Task: Add the task  Create a new online platform for online DIY courses to the section Sonic Splash in the project ComposePro and add a Due Date to the respective task as 2024/01/03
Action: Mouse moved to (300, 258)
Screenshot: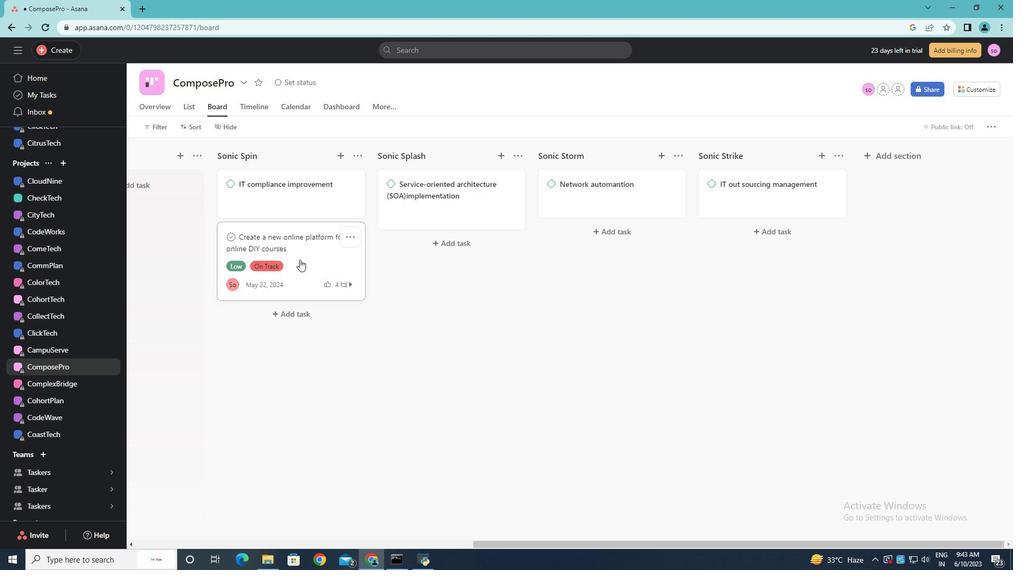 
Action: Mouse pressed left at (300, 258)
Screenshot: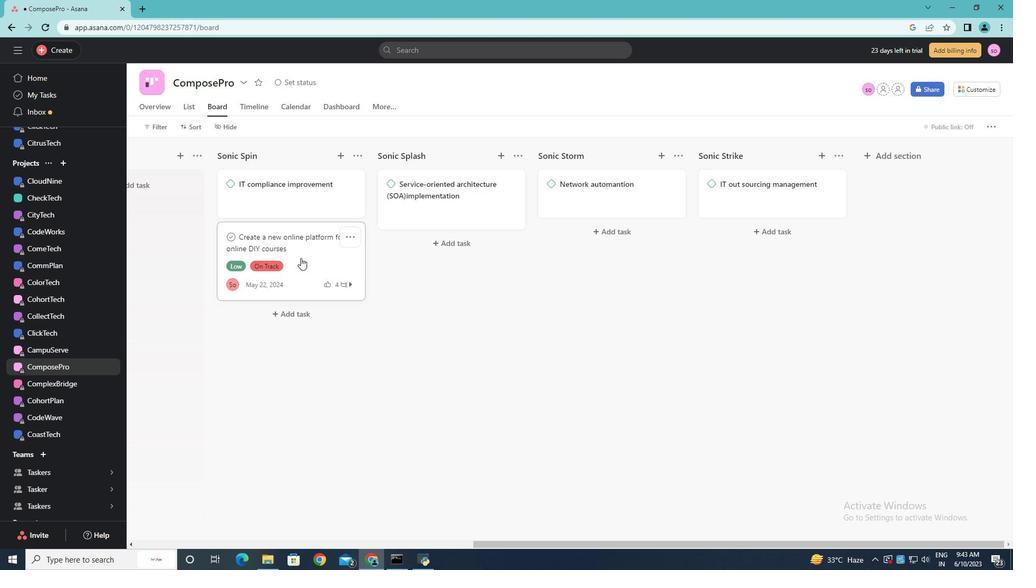 
Action: Mouse moved to (437, 297)
Screenshot: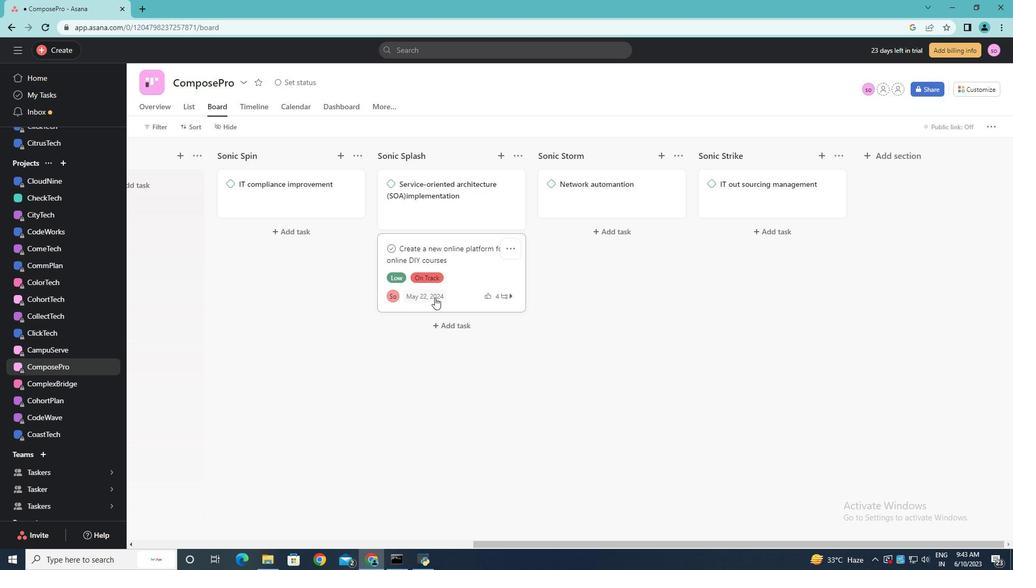 
Action: Mouse pressed left at (437, 297)
Screenshot: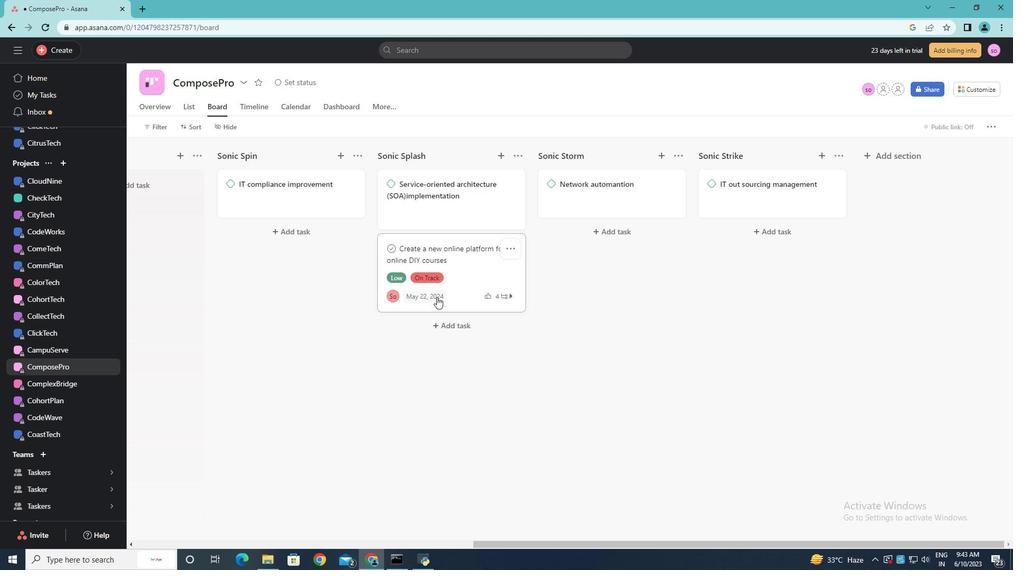 
Action: Mouse moved to (413, 346)
Screenshot: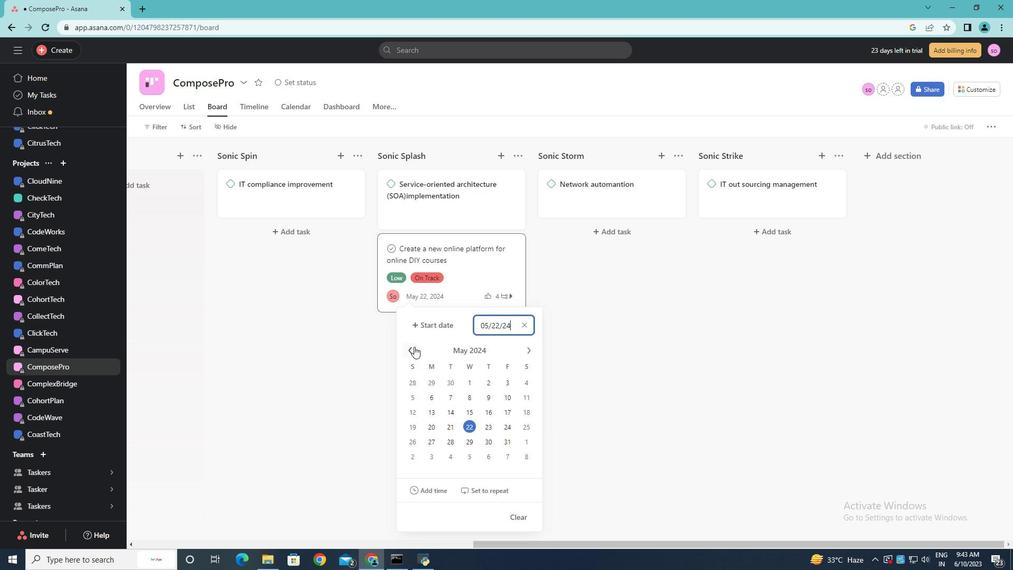 
Action: Mouse pressed left at (413, 346)
Screenshot: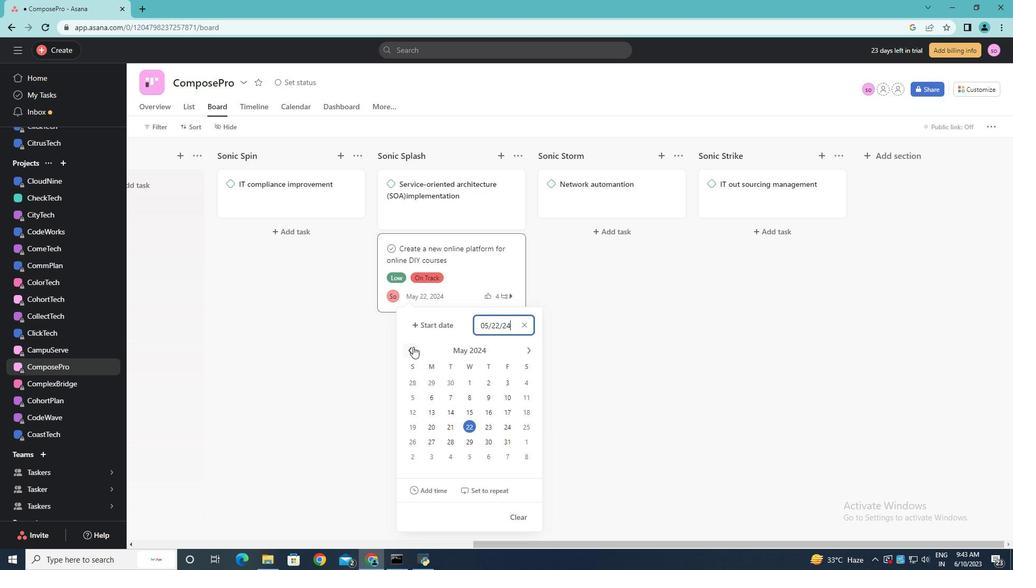 
Action: Mouse pressed left at (413, 346)
Screenshot: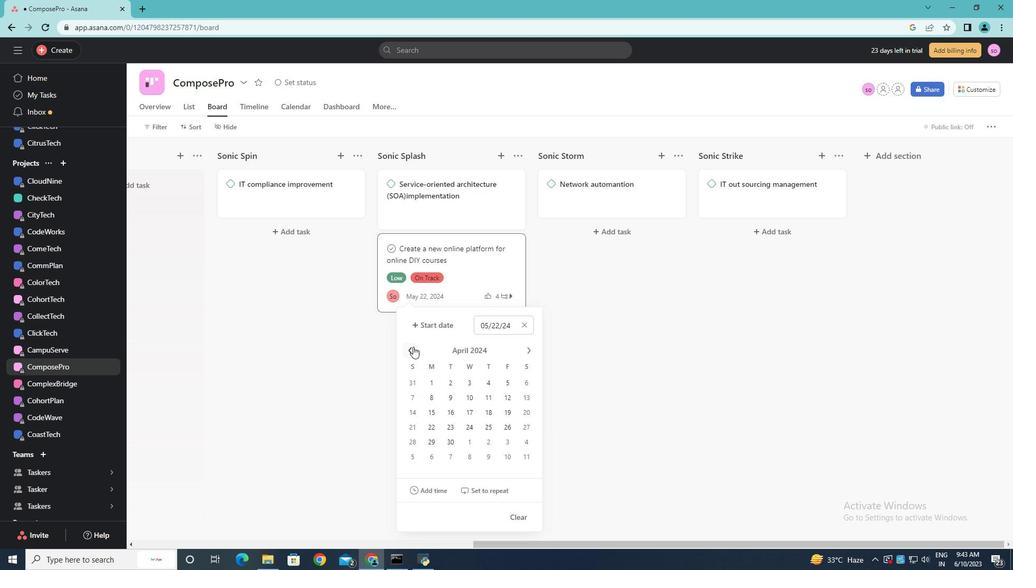 
Action: Mouse pressed left at (413, 346)
Screenshot: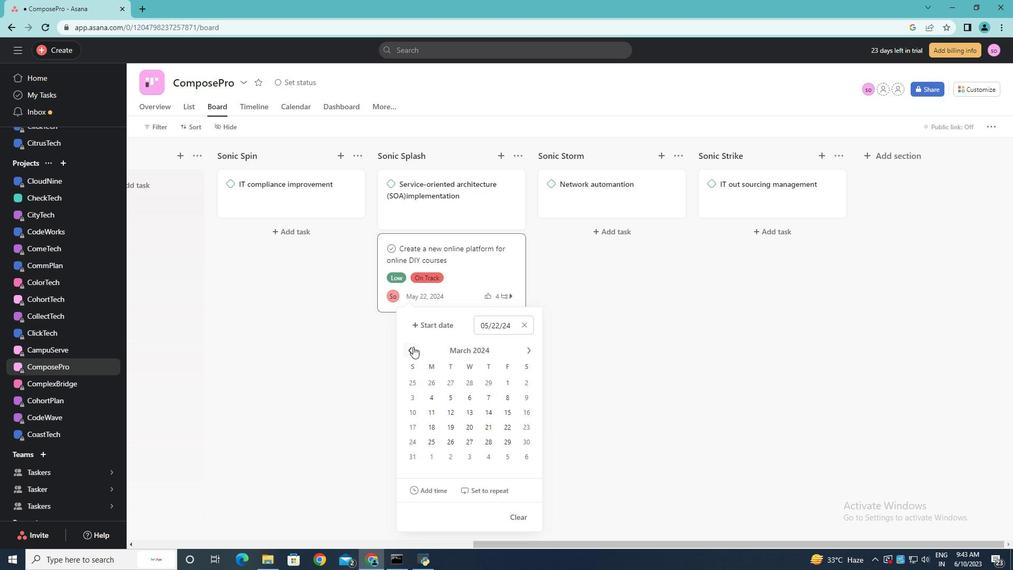 
Action: Mouse pressed left at (413, 346)
Screenshot: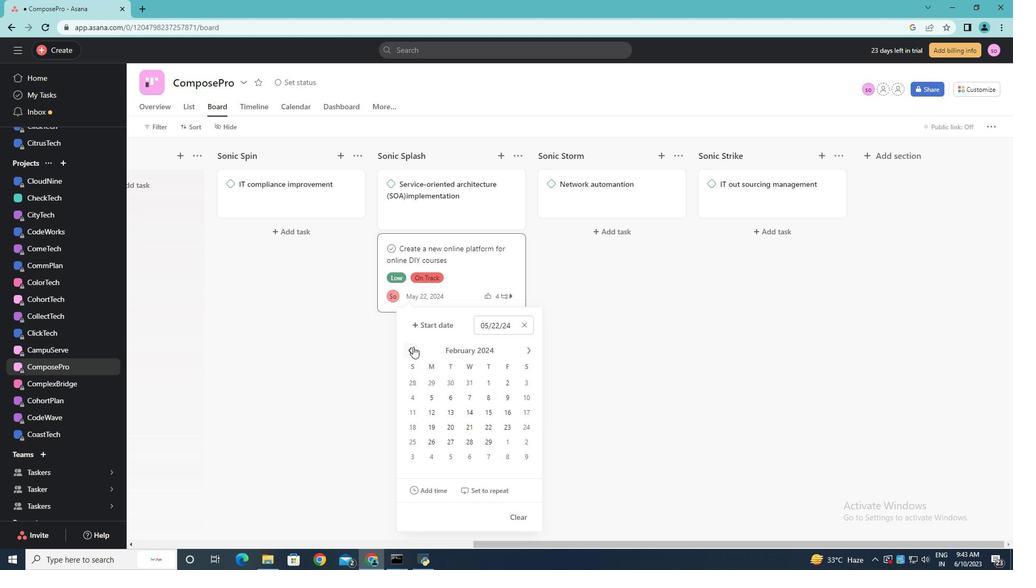 
Action: Mouse moved to (471, 383)
Screenshot: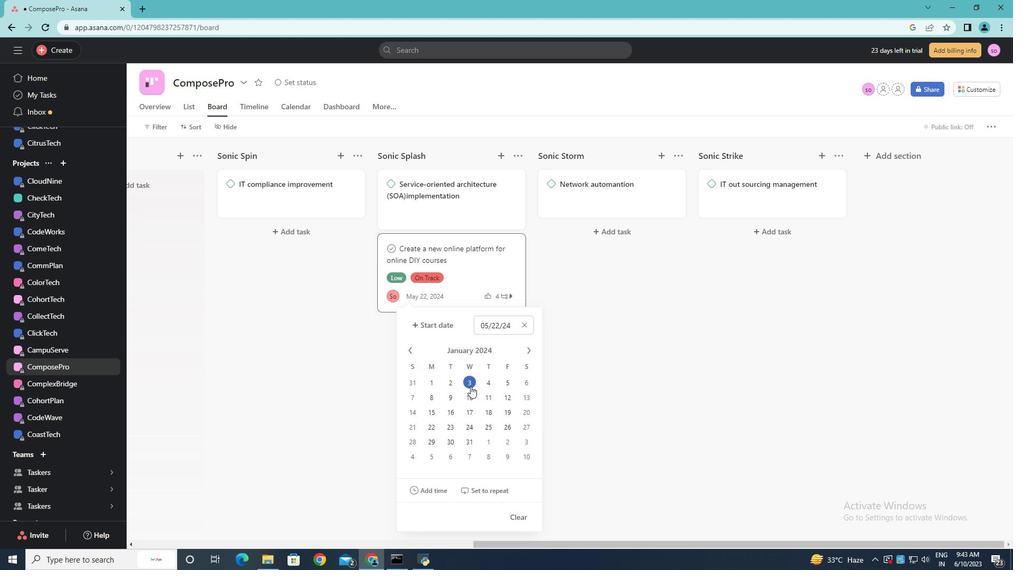 
Action: Mouse pressed left at (471, 383)
Screenshot: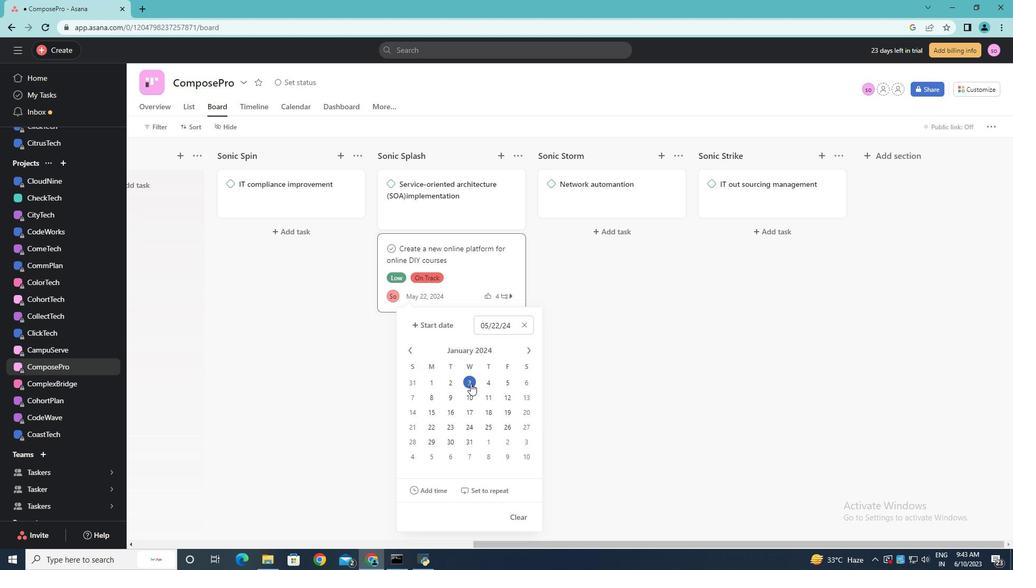 
Action: Mouse moved to (618, 427)
Screenshot: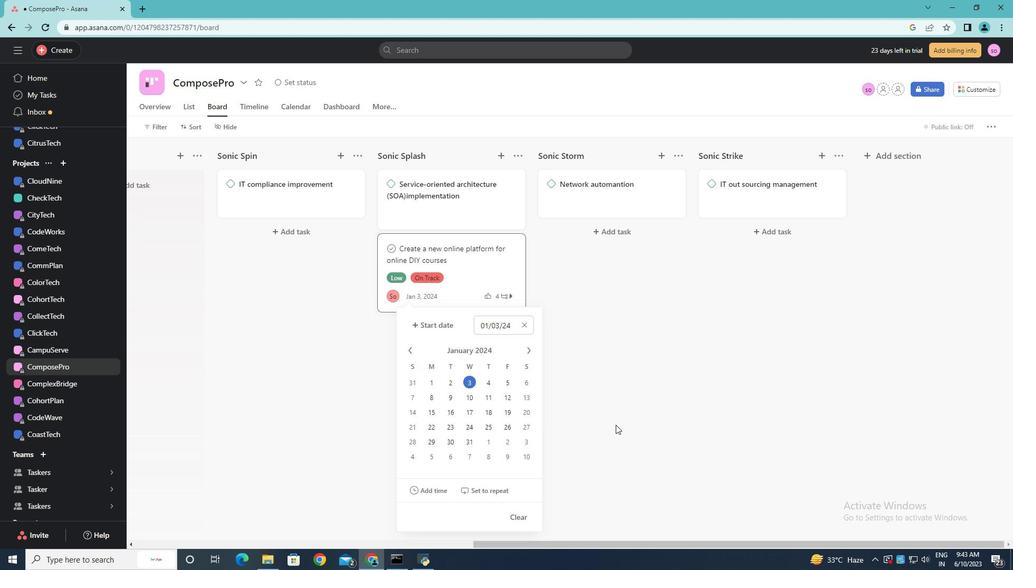 
Action: Mouse pressed left at (618, 427)
Screenshot: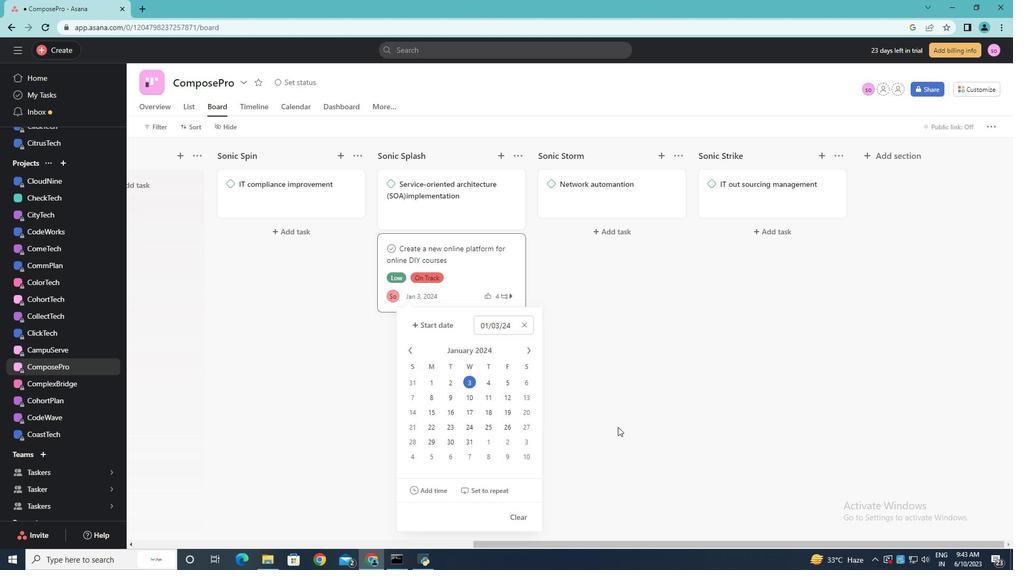 
